 Task: Add Pederson's Organic Uncured Applewood Smoked Bacon to the cart.
Action: Mouse moved to (16, 108)
Screenshot: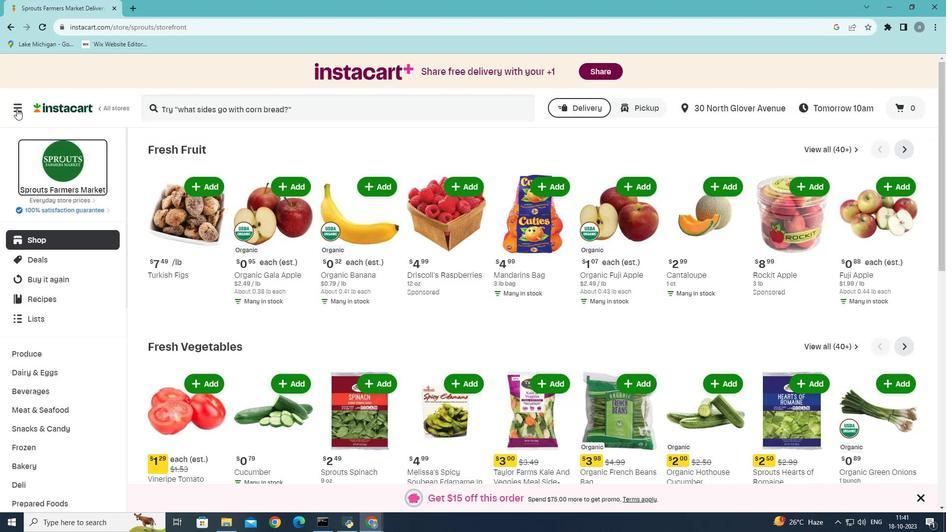
Action: Mouse pressed left at (16, 108)
Screenshot: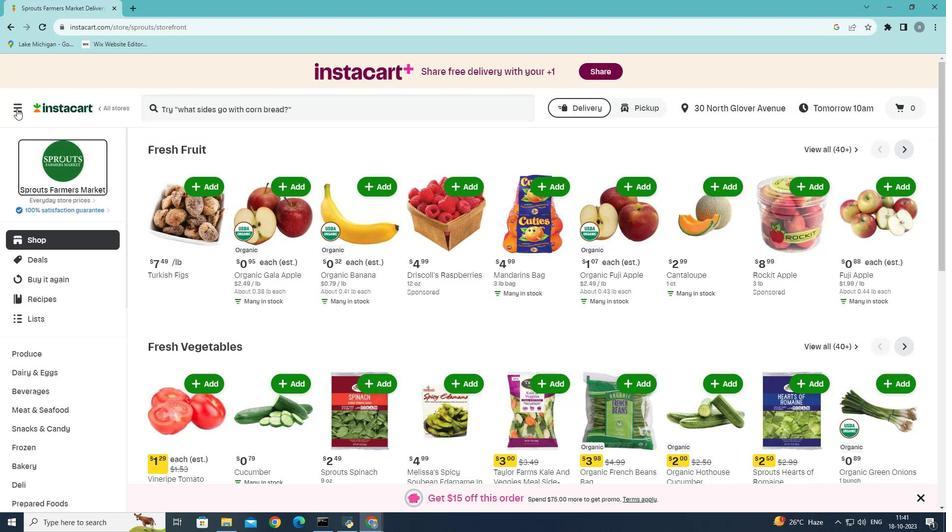 
Action: Mouse moved to (53, 284)
Screenshot: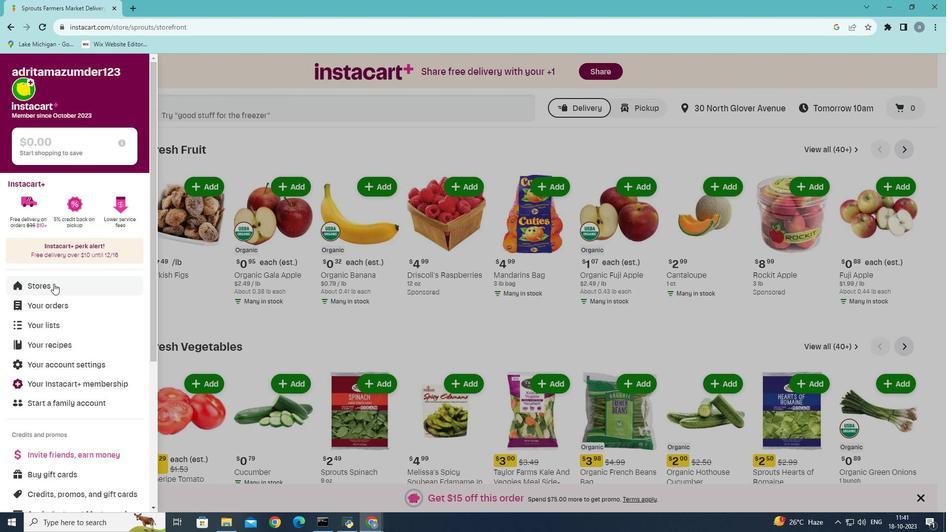 
Action: Mouse pressed left at (53, 284)
Screenshot: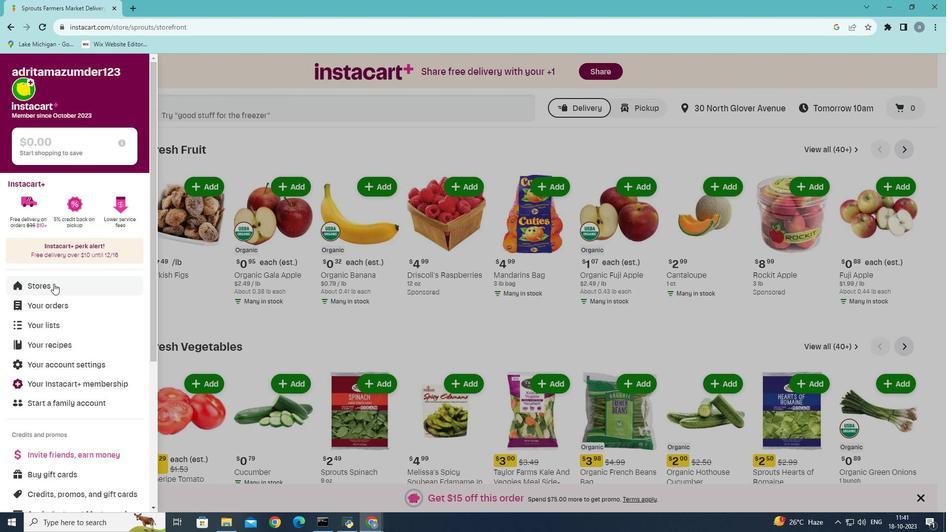 
Action: Mouse moved to (226, 114)
Screenshot: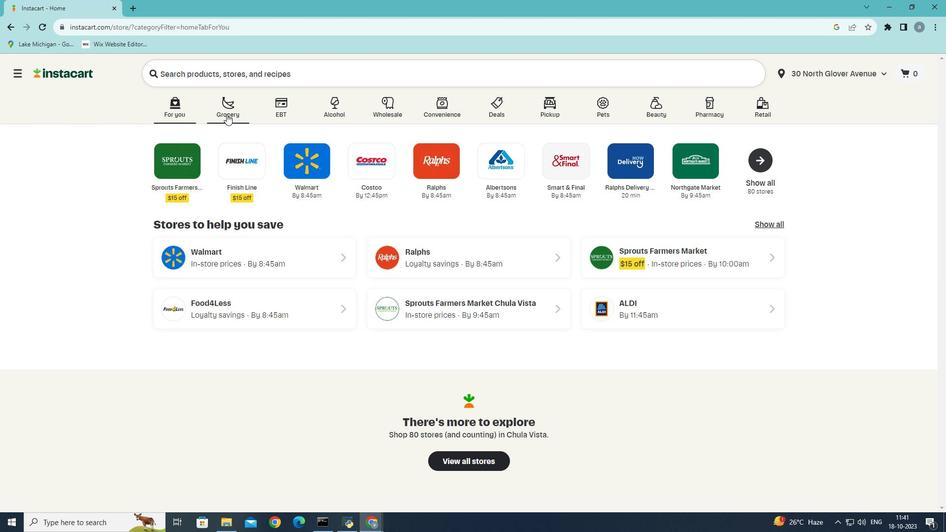 
Action: Mouse pressed left at (226, 114)
Screenshot: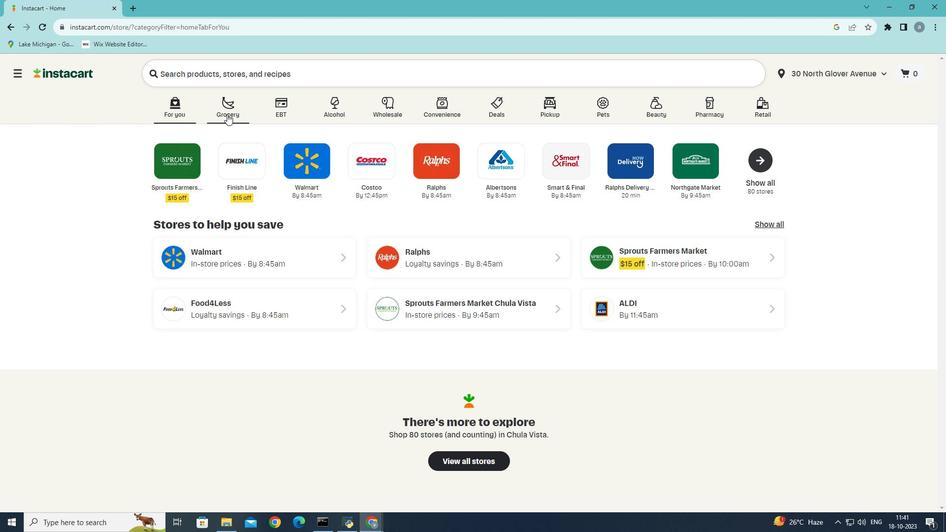 
Action: Mouse moved to (222, 283)
Screenshot: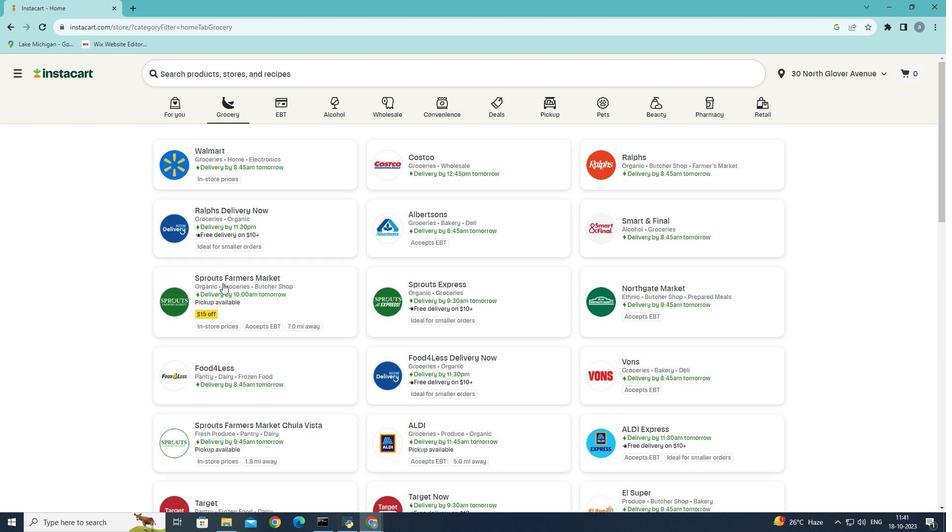 
Action: Mouse pressed left at (222, 283)
Screenshot: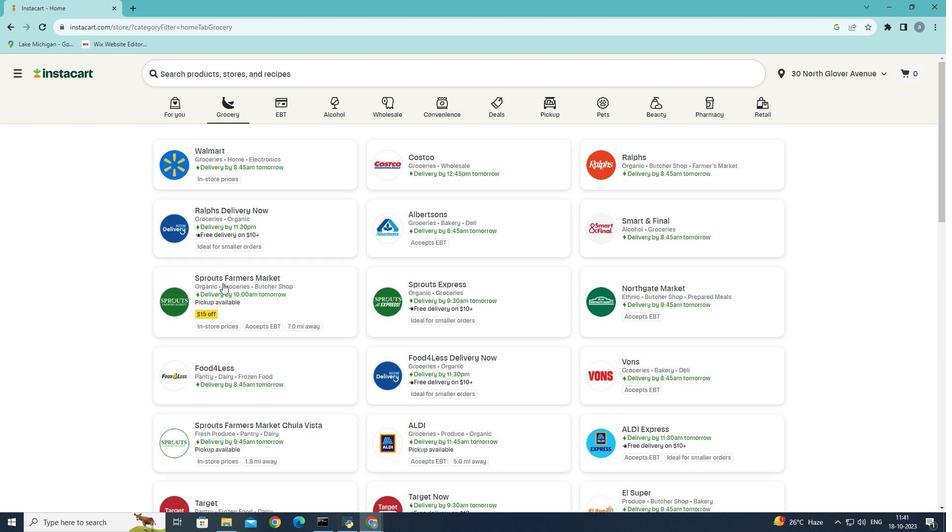 
Action: Mouse moved to (38, 412)
Screenshot: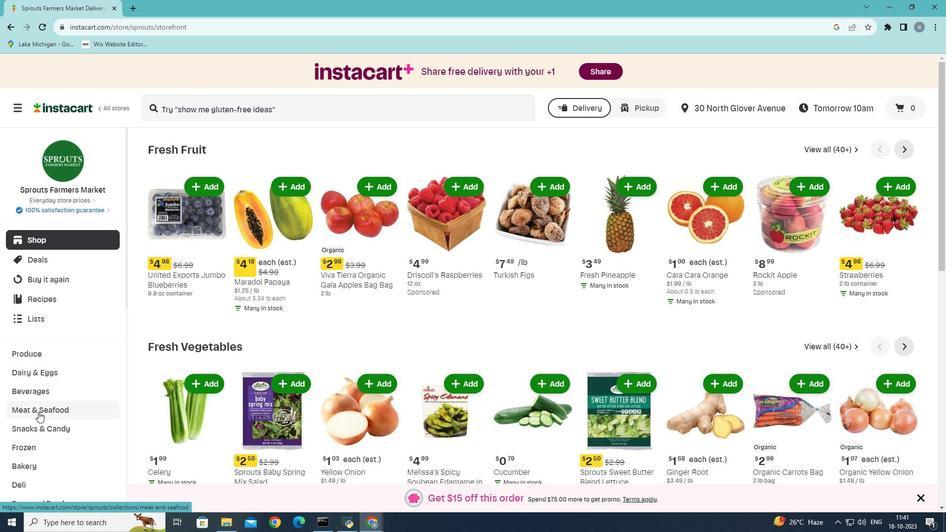 
Action: Mouse pressed left at (38, 412)
Screenshot: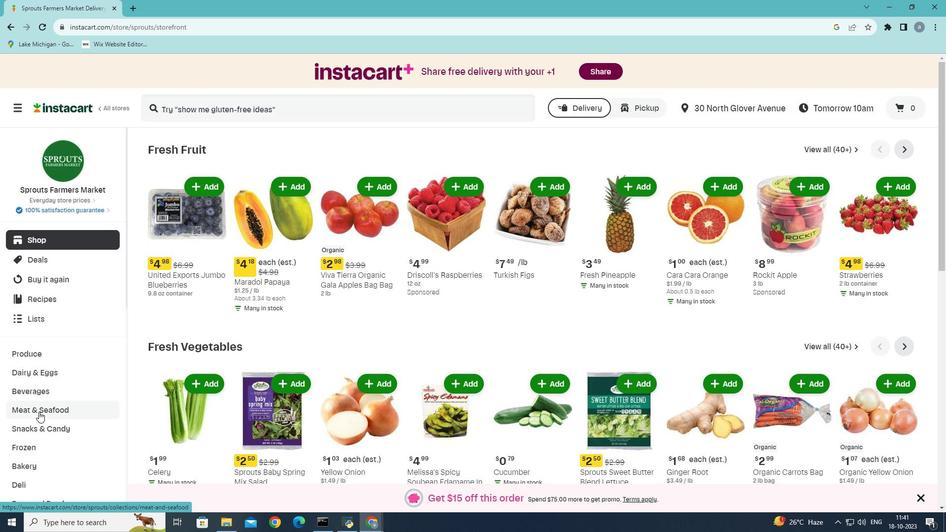 
Action: Mouse moved to (318, 175)
Screenshot: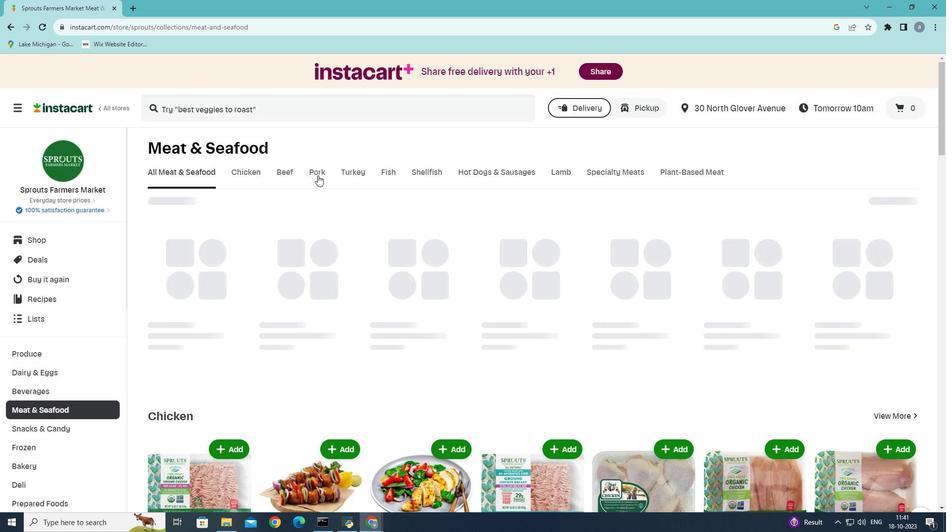 
Action: Mouse pressed left at (318, 175)
Screenshot: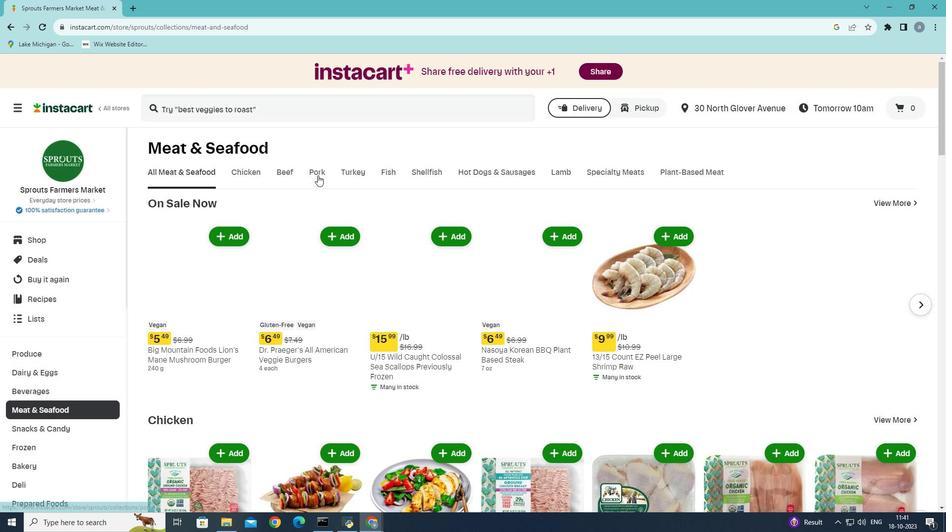 
Action: Mouse moved to (220, 219)
Screenshot: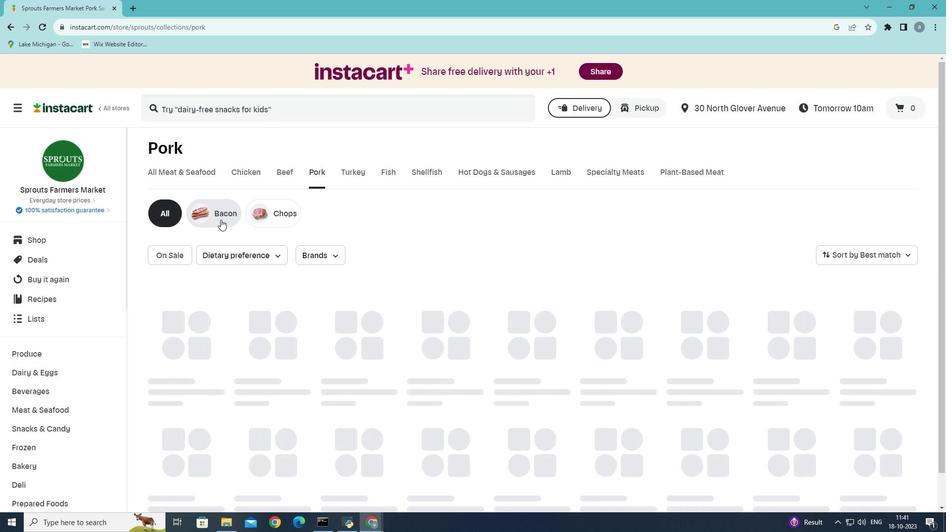 
Action: Mouse pressed left at (220, 219)
Screenshot: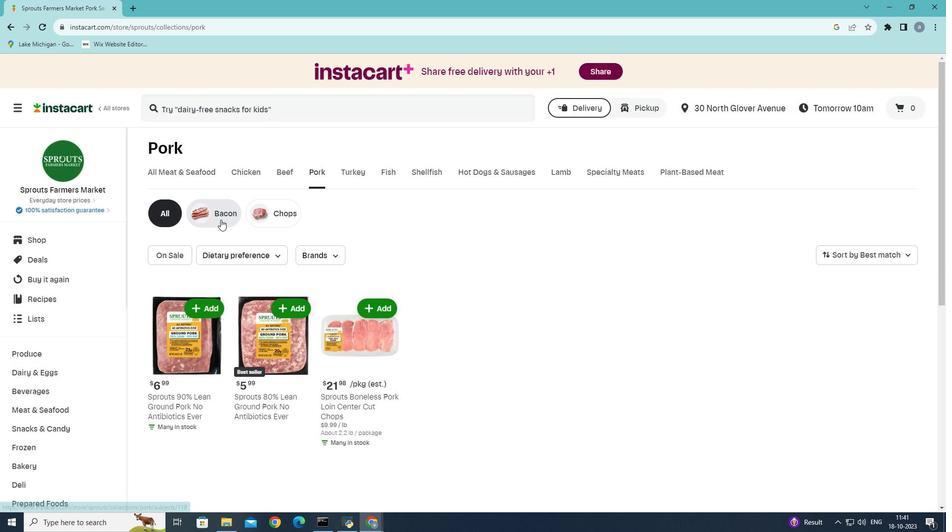 
Action: Mouse moved to (440, 294)
Screenshot: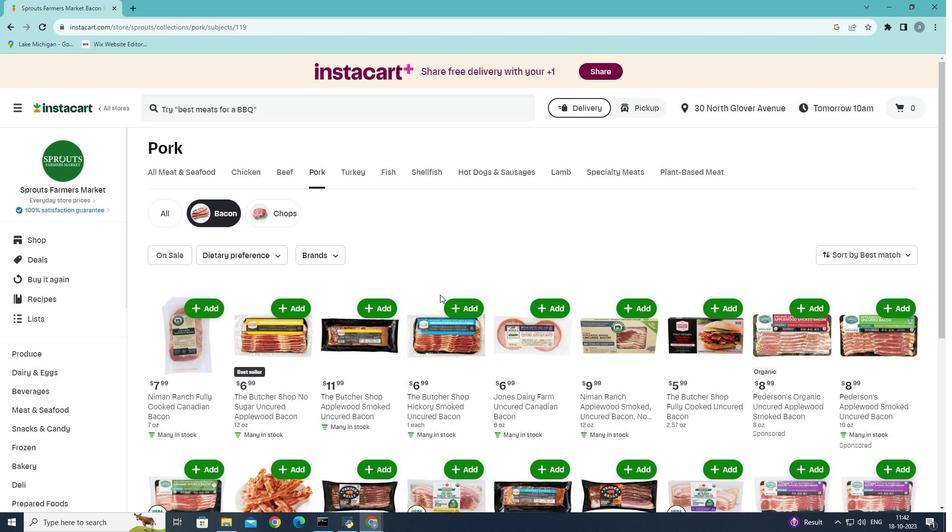 
Action: Mouse scrolled (440, 294) with delta (0, 0)
Screenshot: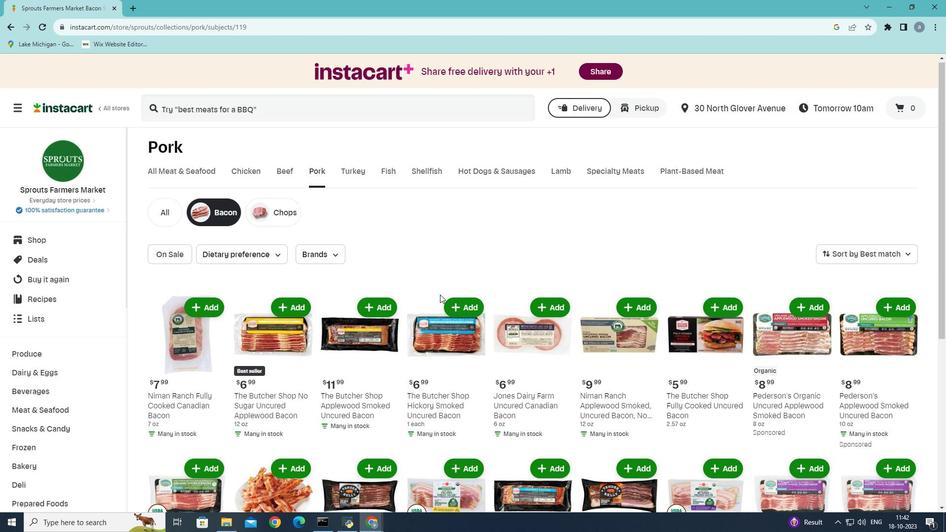 
Action: Mouse scrolled (440, 294) with delta (0, 0)
Screenshot: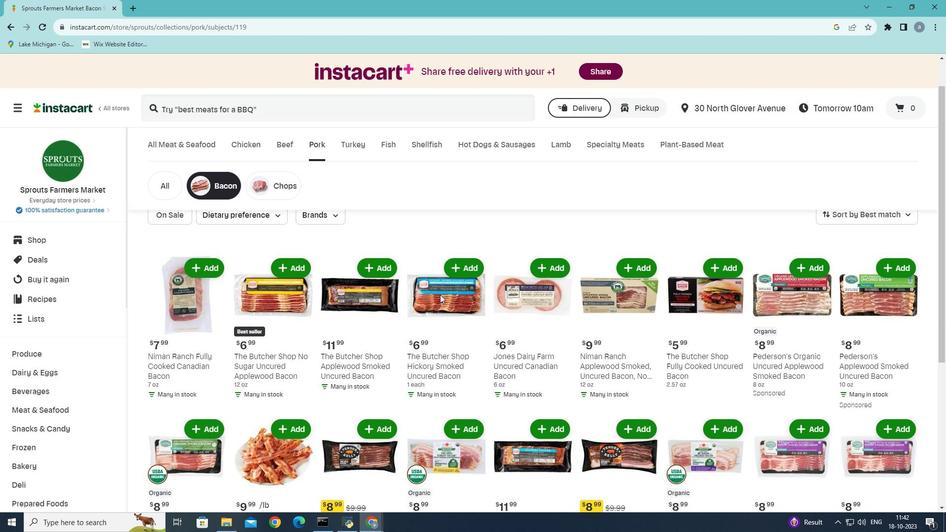 
Action: Mouse moved to (791, 262)
Screenshot: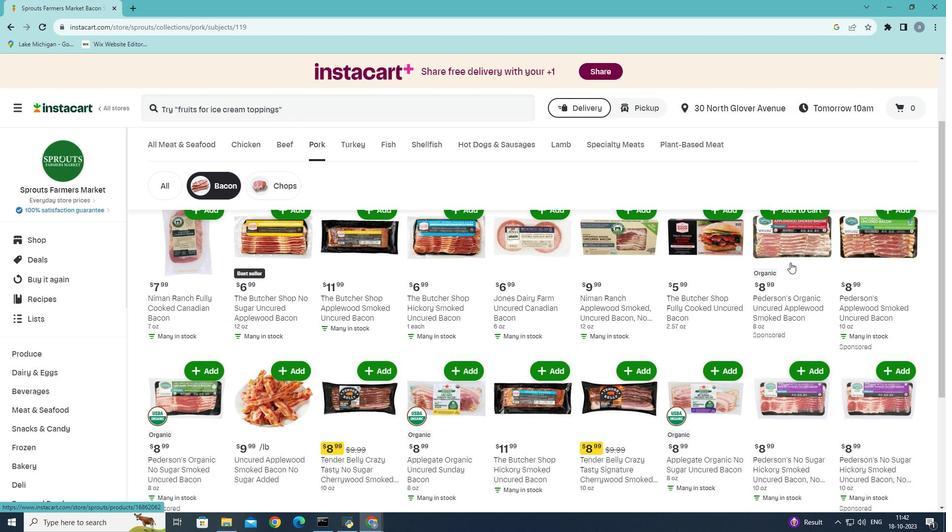 
Action: Mouse scrolled (791, 263) with delta (0, 0)
Screenshot: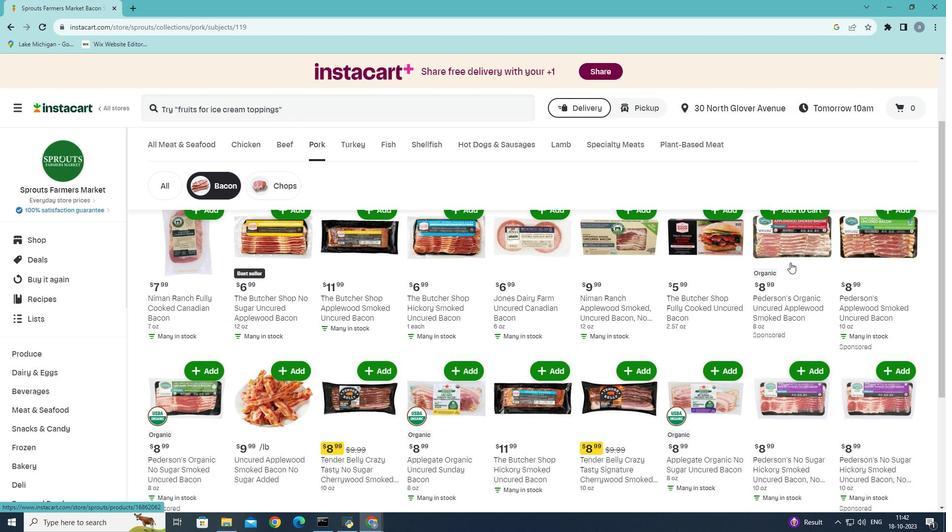 
Action: Mouse moved to (776, 259)
Screenshot: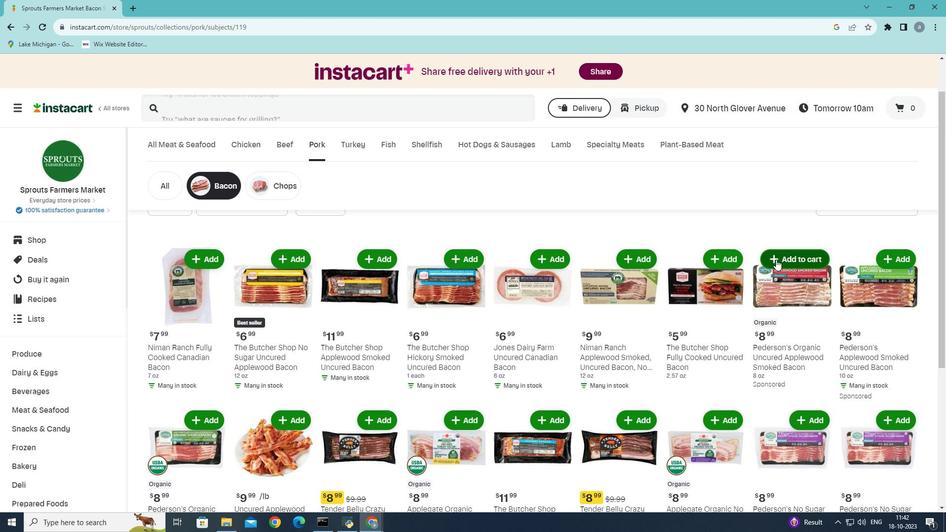 
Action: Mouse pressed left at (776, 259)
Screenshot: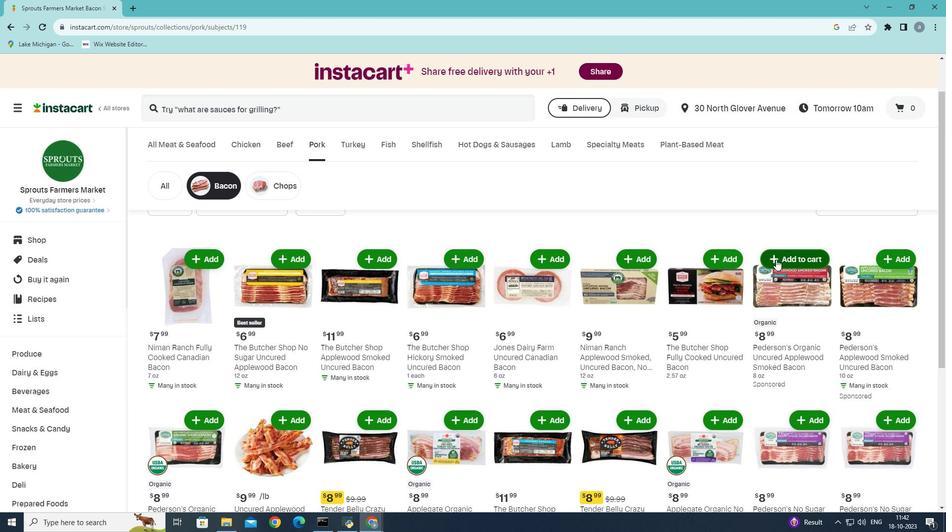 
Action: Mouse moved to (408, 295)
Screenshot: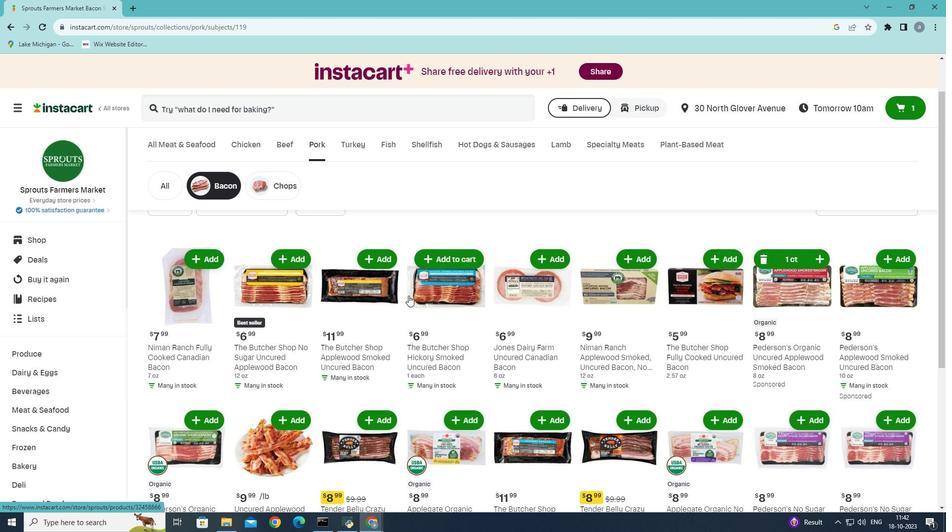 
